 Task: In the  document promotion Apply all border to the tabe with  'with box; Style line and width 1 pt 'Select Header and apply  'Bold' Select the text and align it to the  Center
Action: Mouse pressed left at (355, 184)
Screenshot: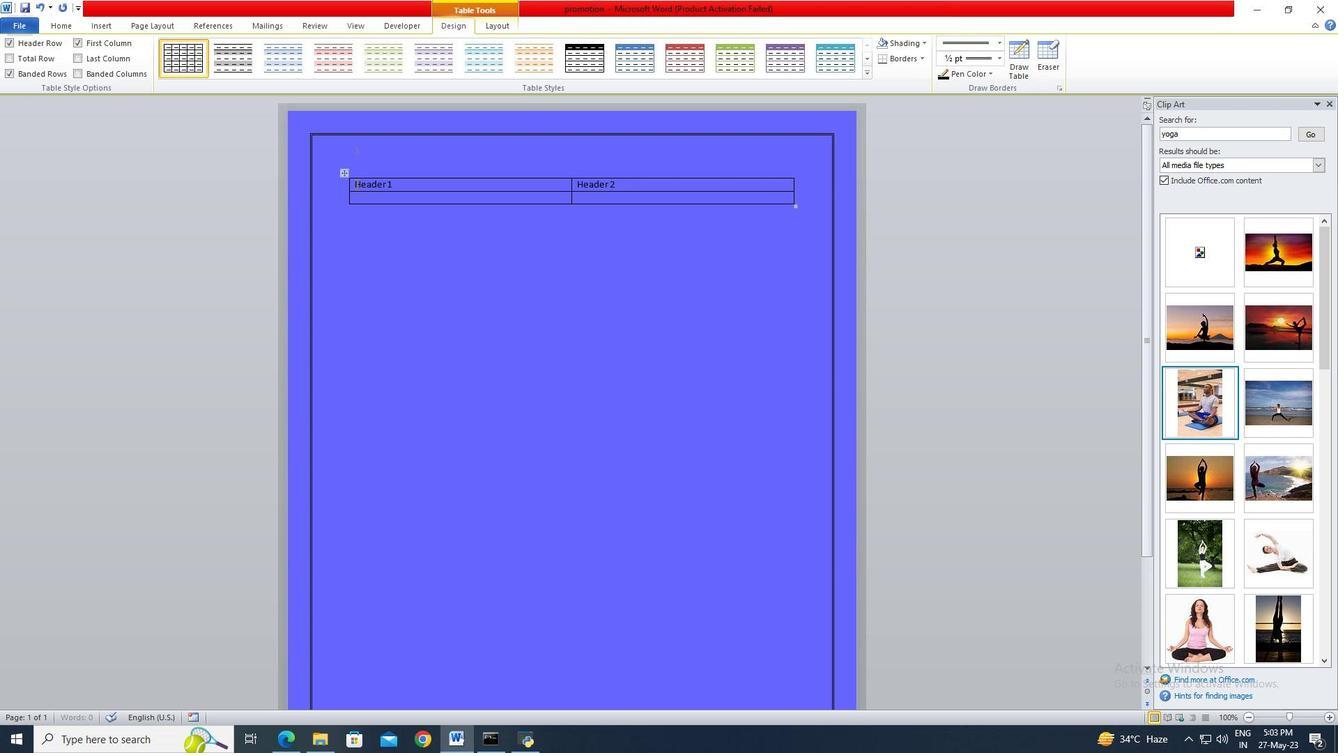 
Action: Key pressed ctrl+A
Screenshot: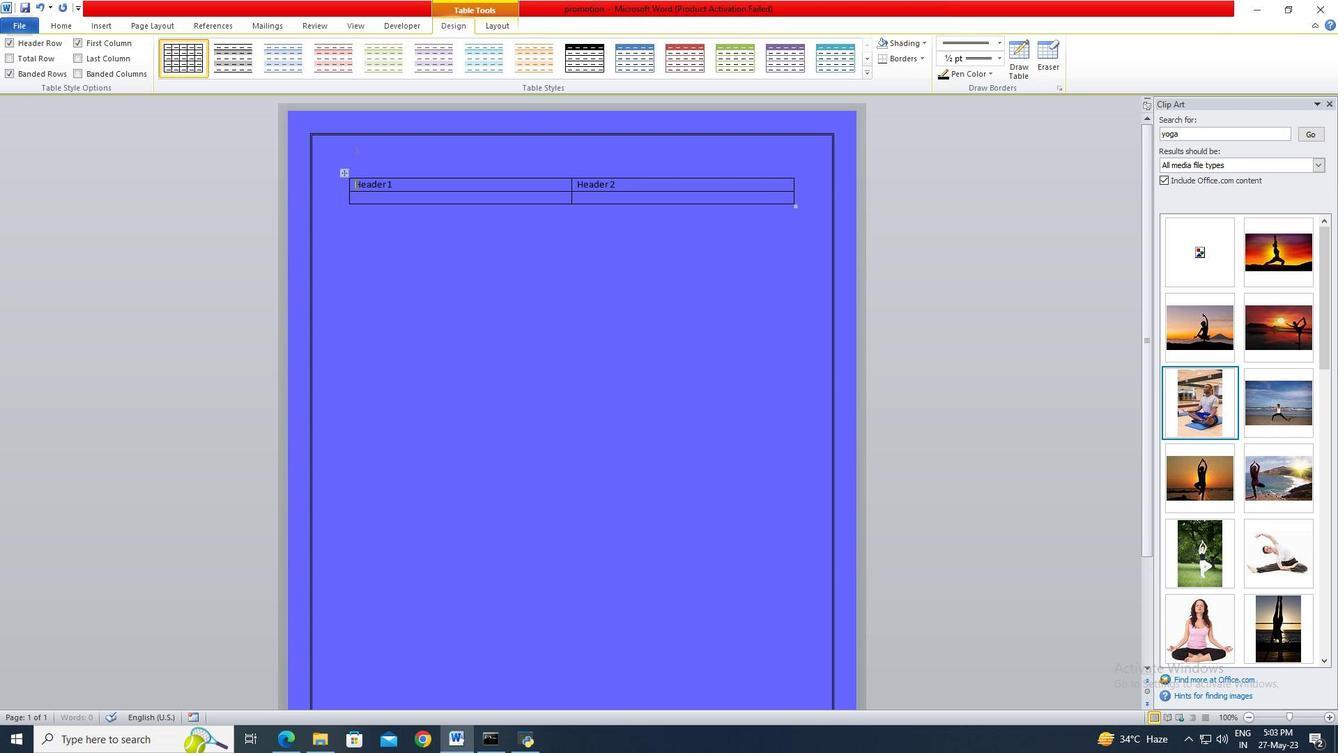 
Action: Mouse moved to (435, 73)
Screenshot: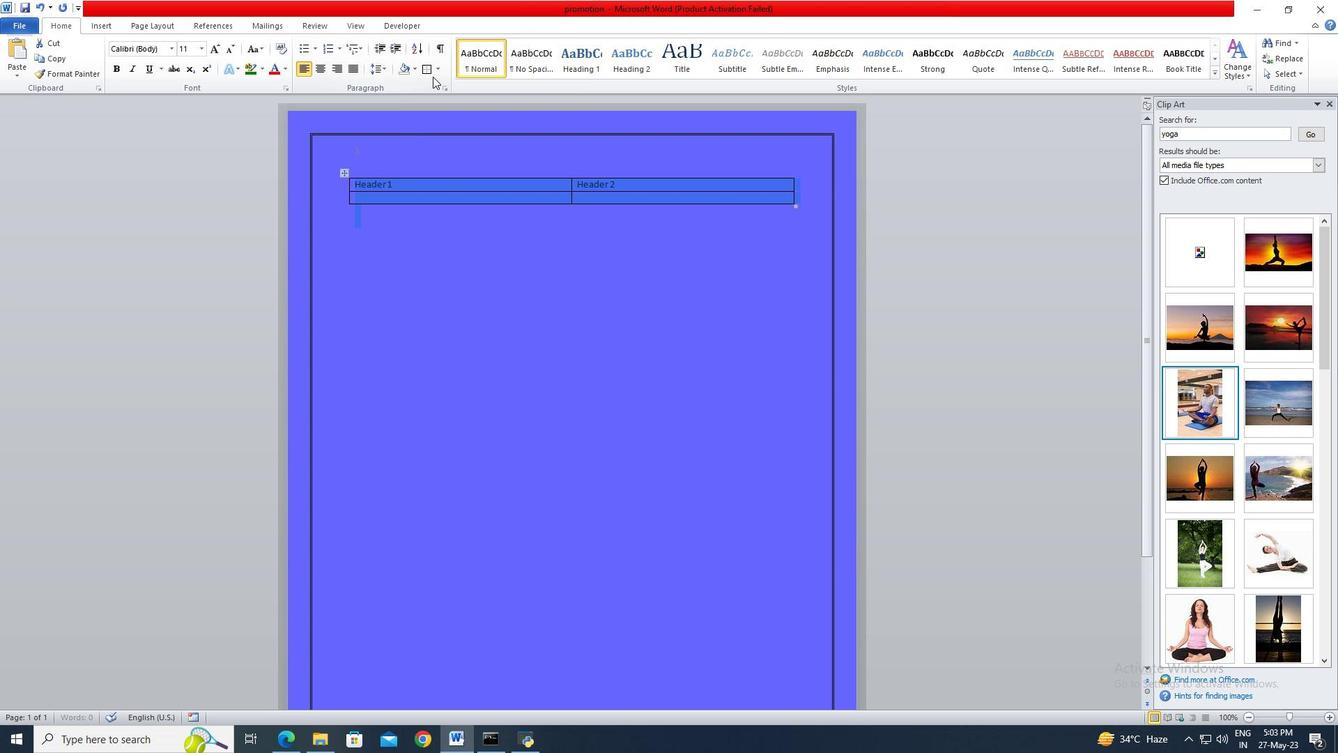 
Action: Mouse pressed left at (435, 73)
Screenshot: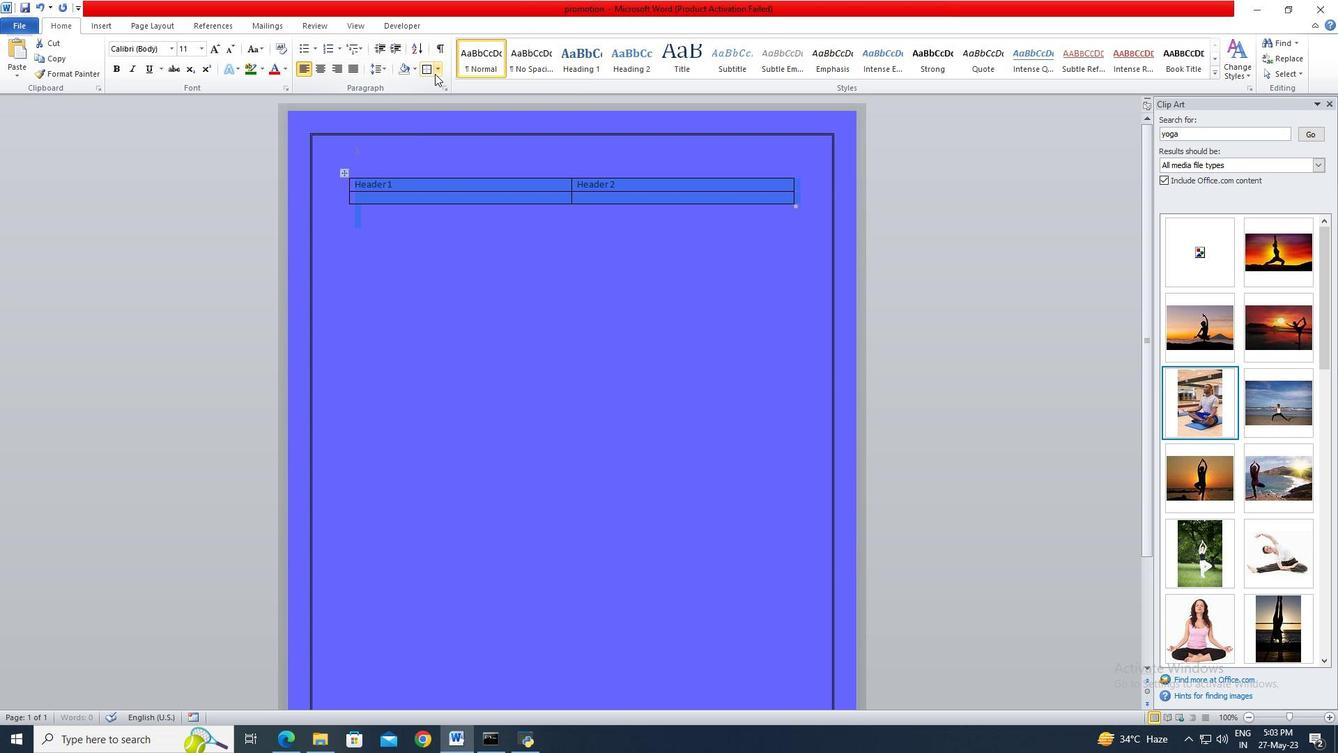 
Action: Mouse moved to (445, 324)
Screenshot: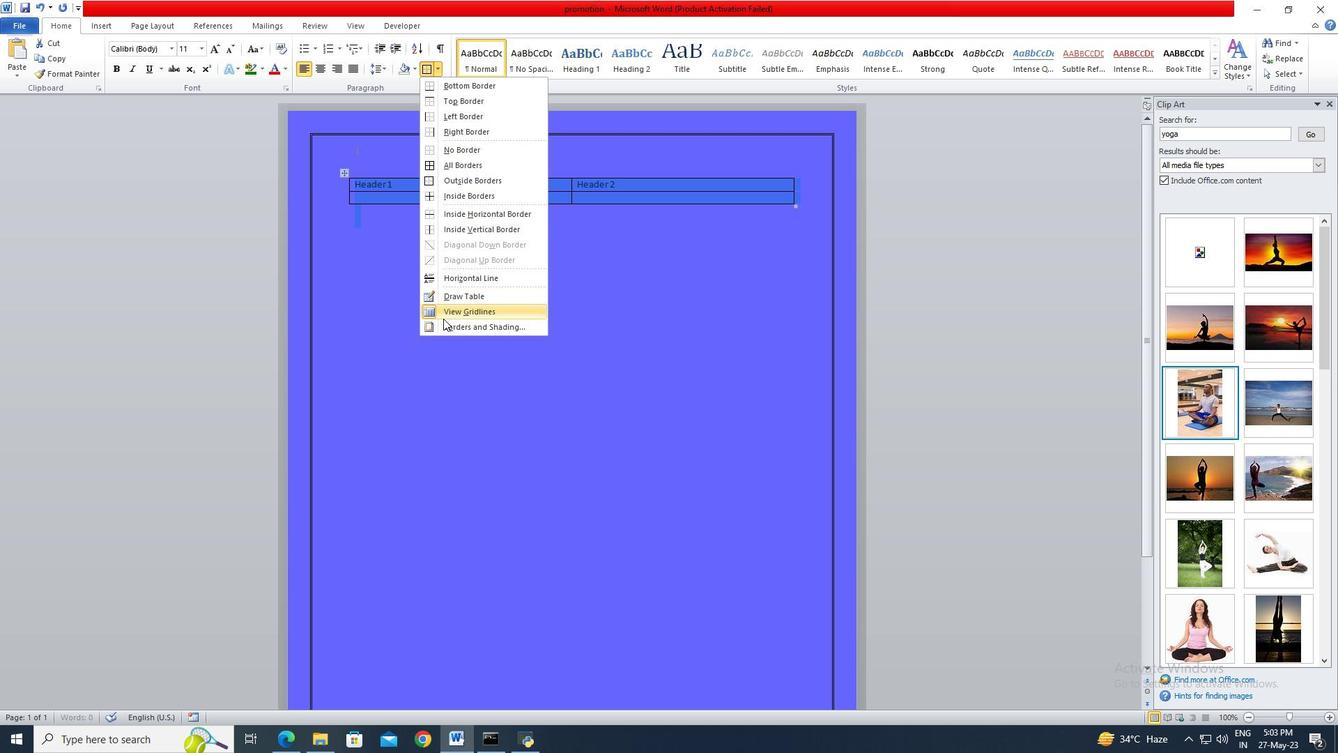 
Action: Mouse pressed left at (445, 324)
Screenshot: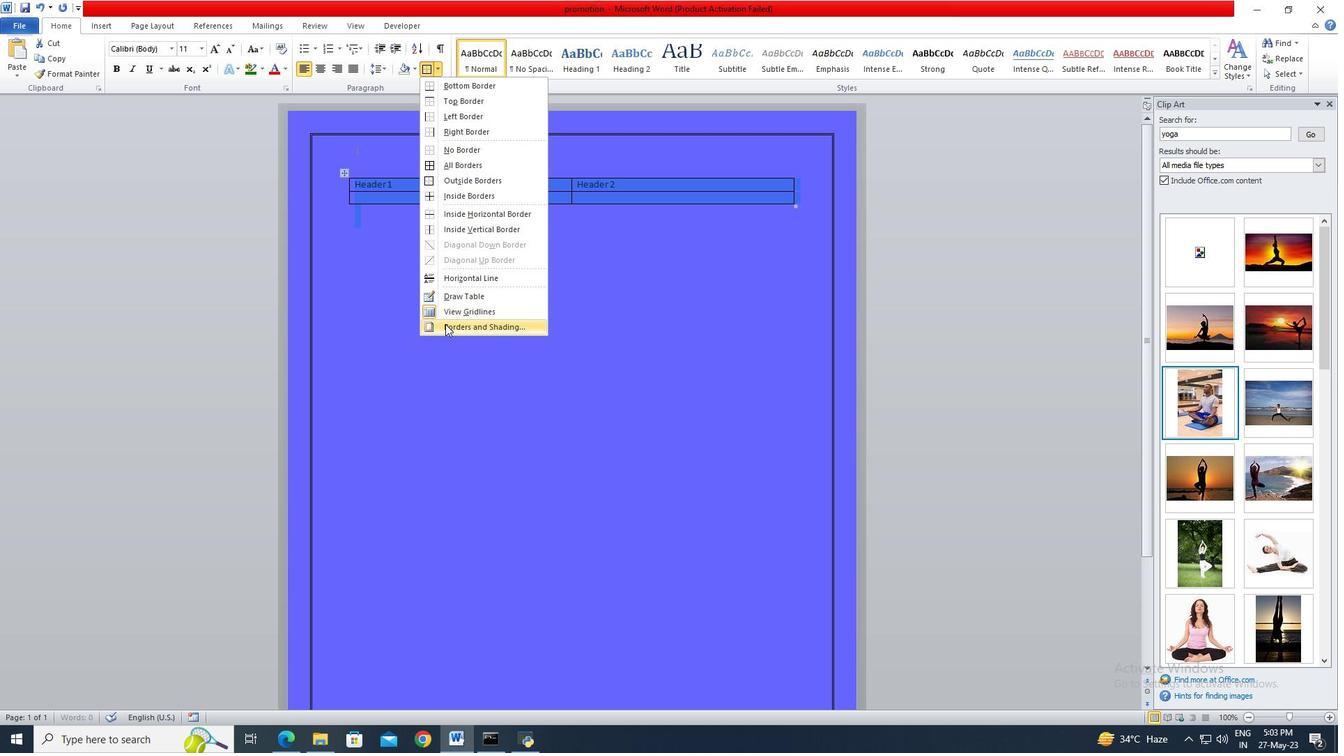 
Action: Mouse moved to (506, 316)
Screenshot: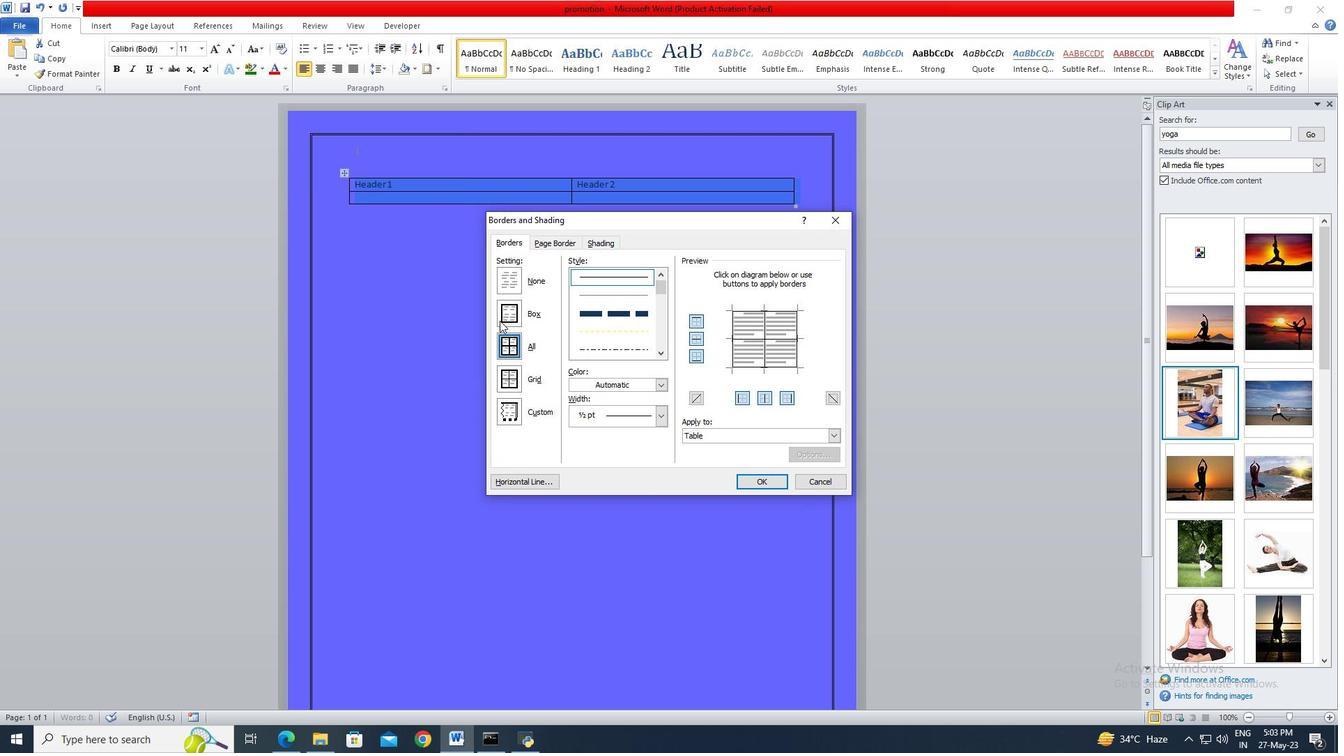 
Action: Mouse pressed left at (506, 316)
Screenshot: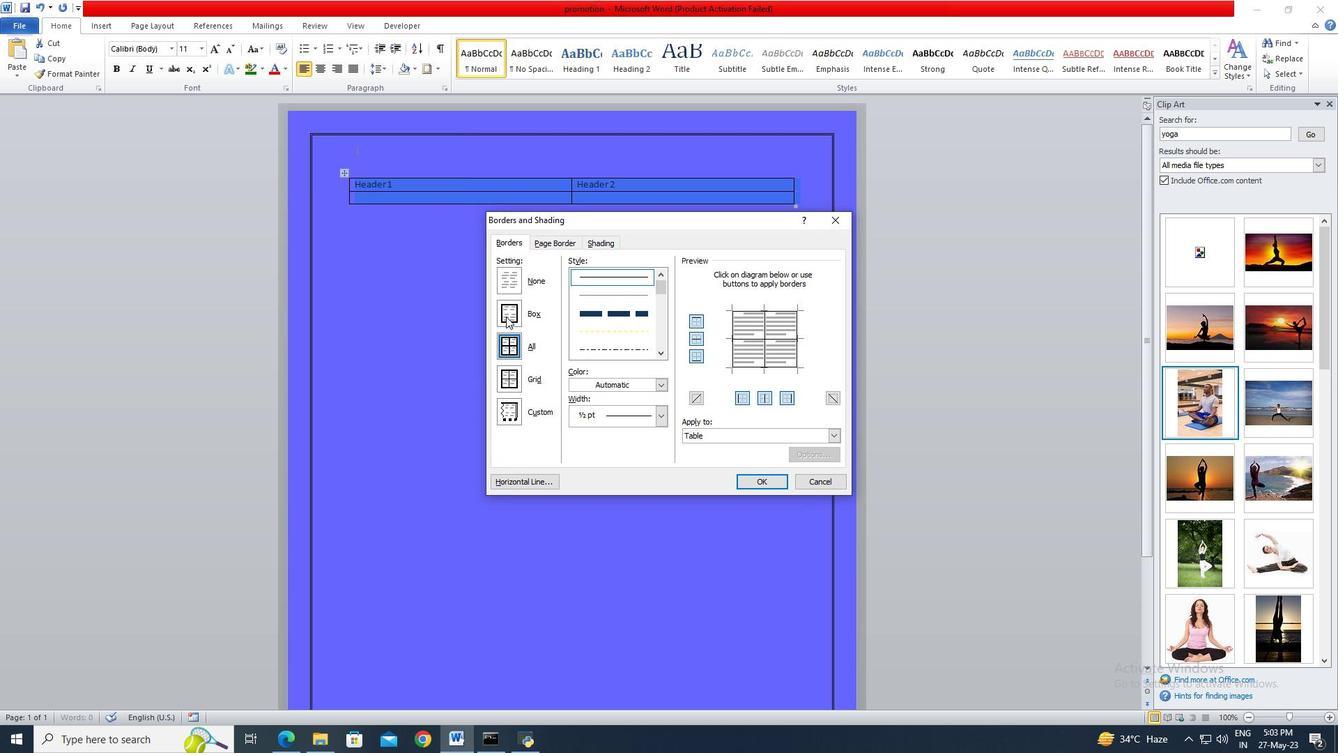 
Action: Mouse moved to (594, 280)
Screenshot: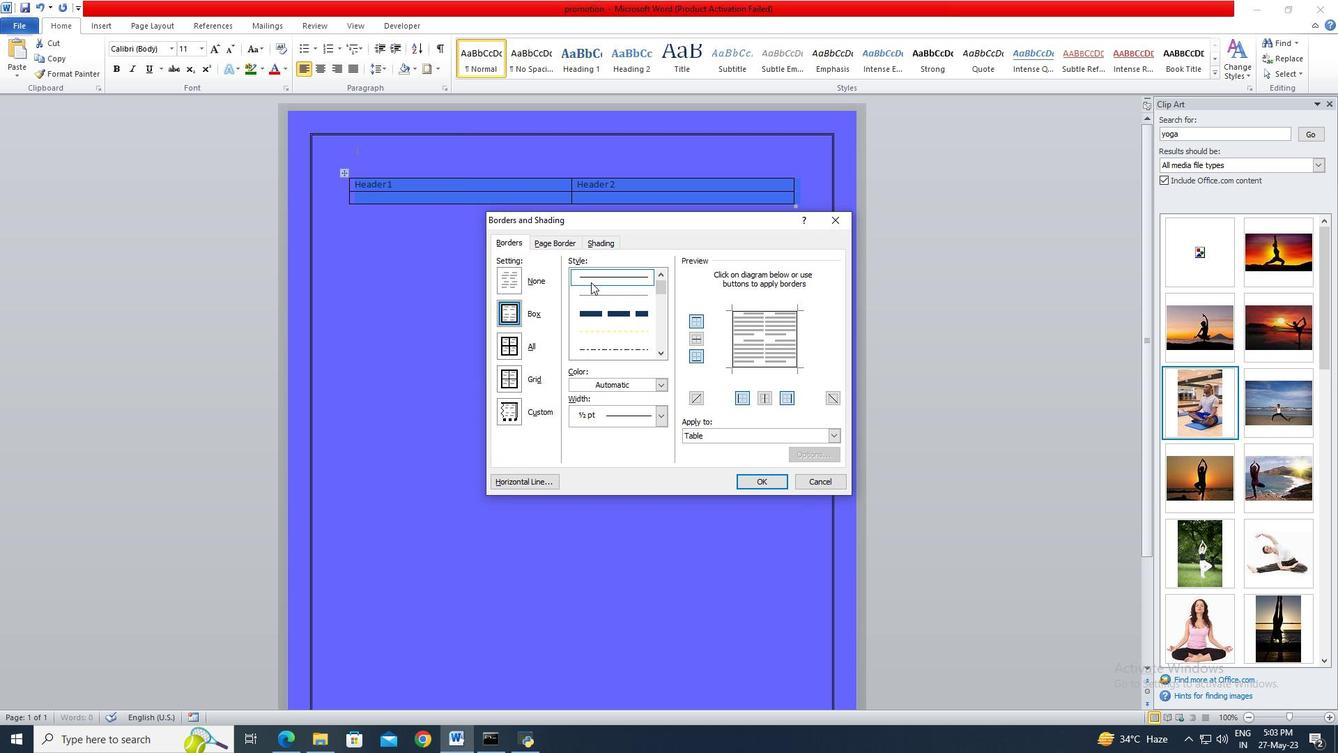 
Action: Mouse pressed left at (594, 280)
Screenshot: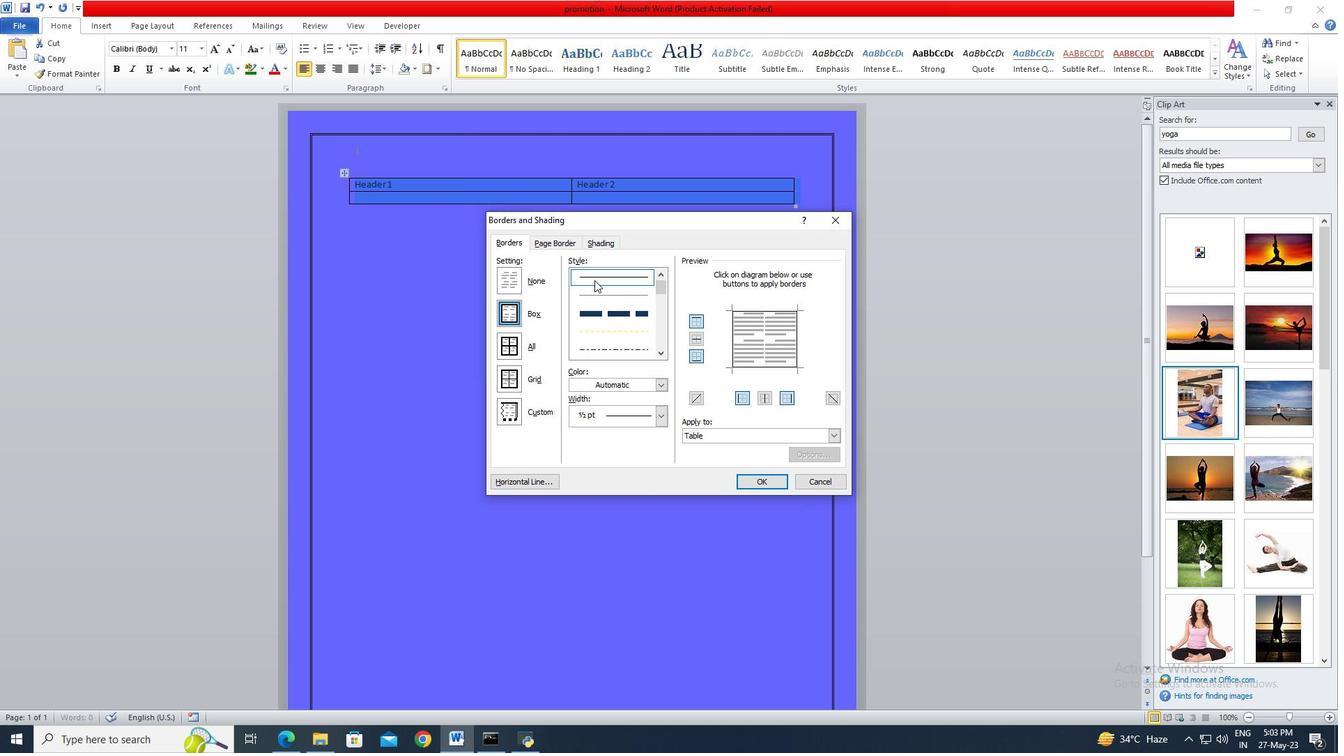 
Action: Mouse moved to (660, 416)
Screenshot: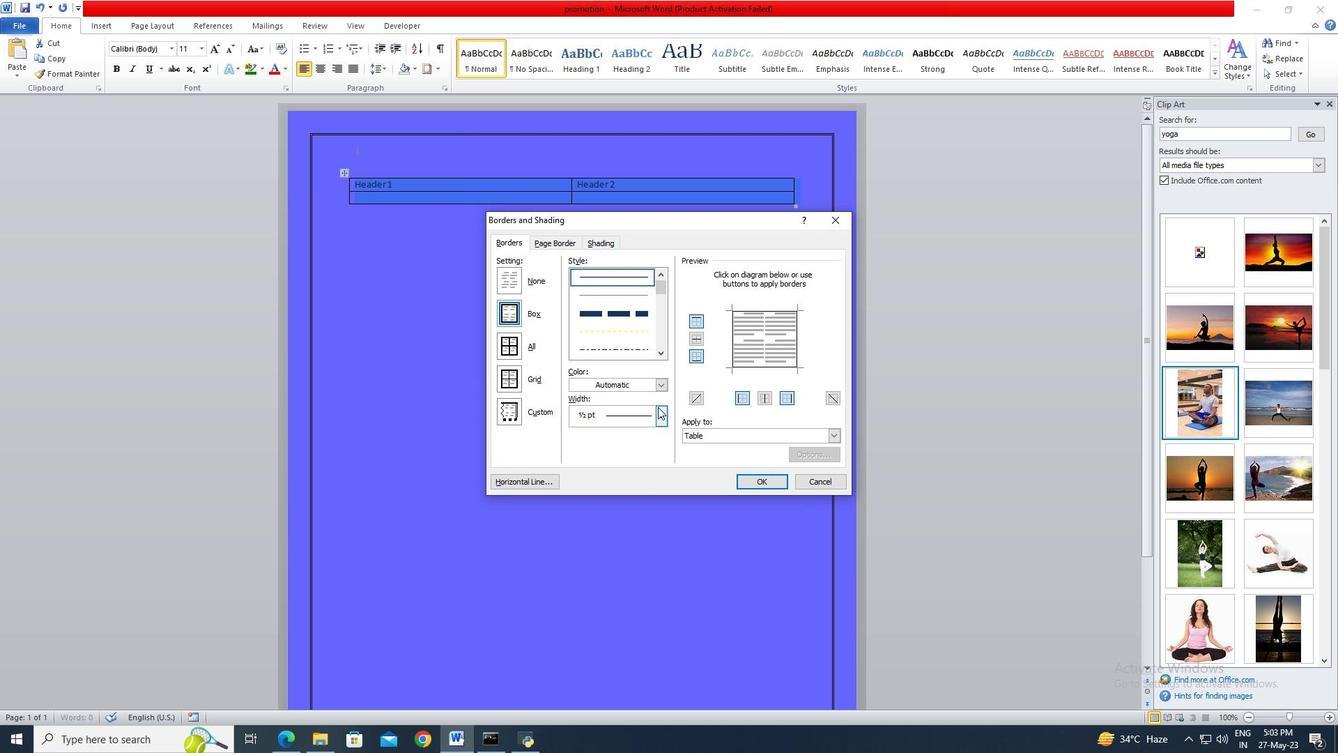
Action: Mouse pressed left at (660, 416)
Screenshot: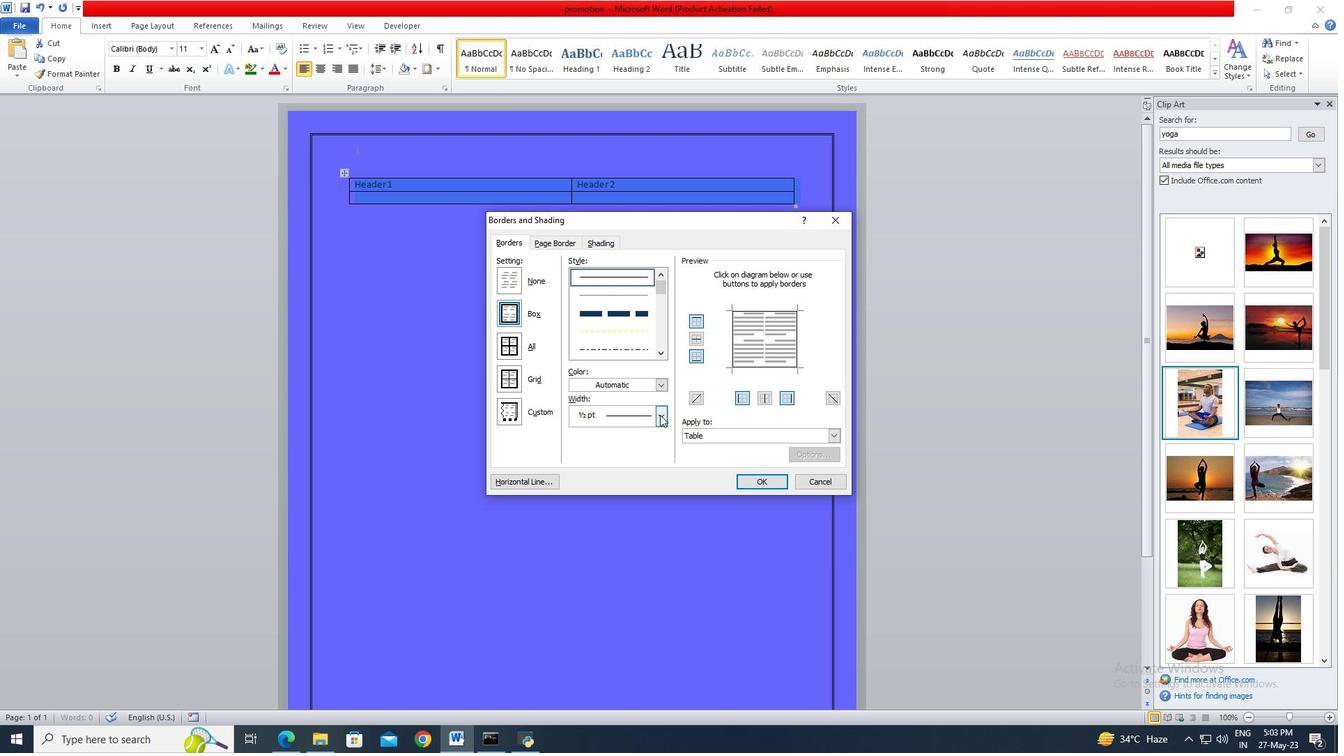 
Action: Mouse moved to (649, 485)
Screenshot: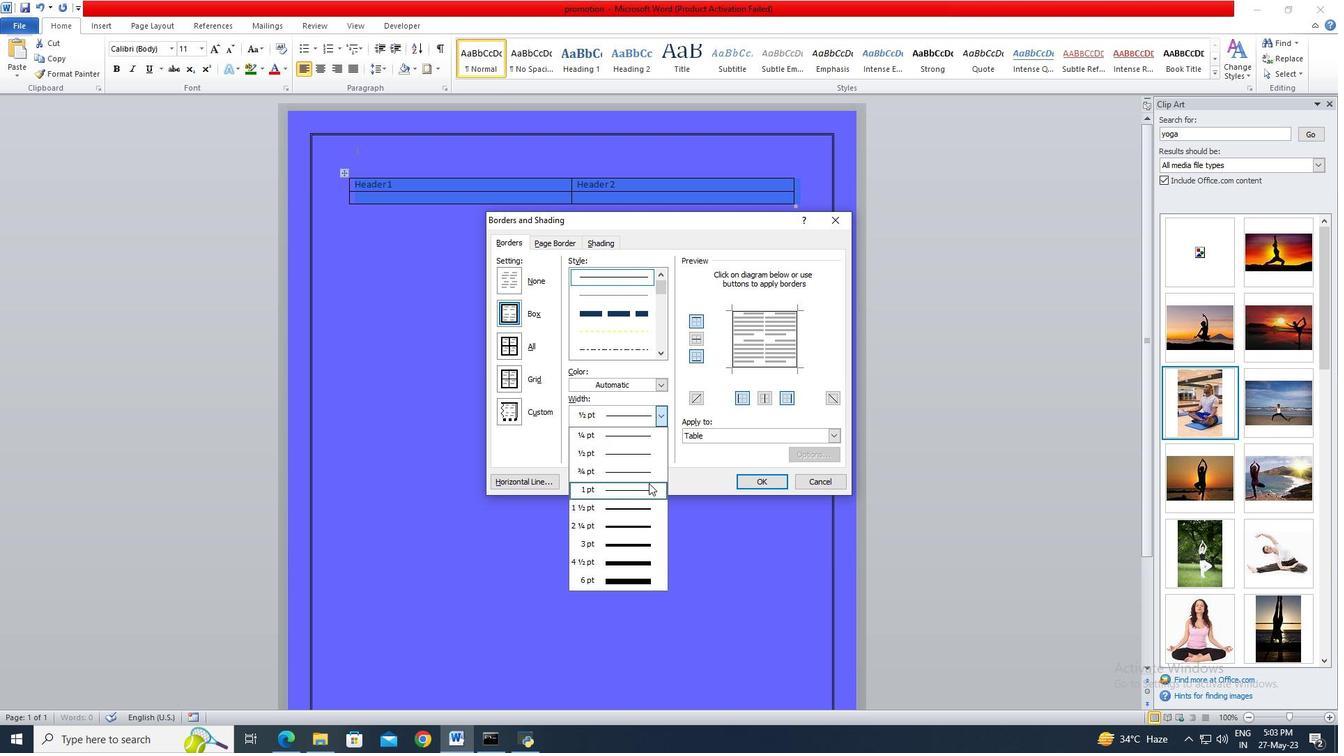 
Action: Mouse pressed left at (649, 485)
Screenshot: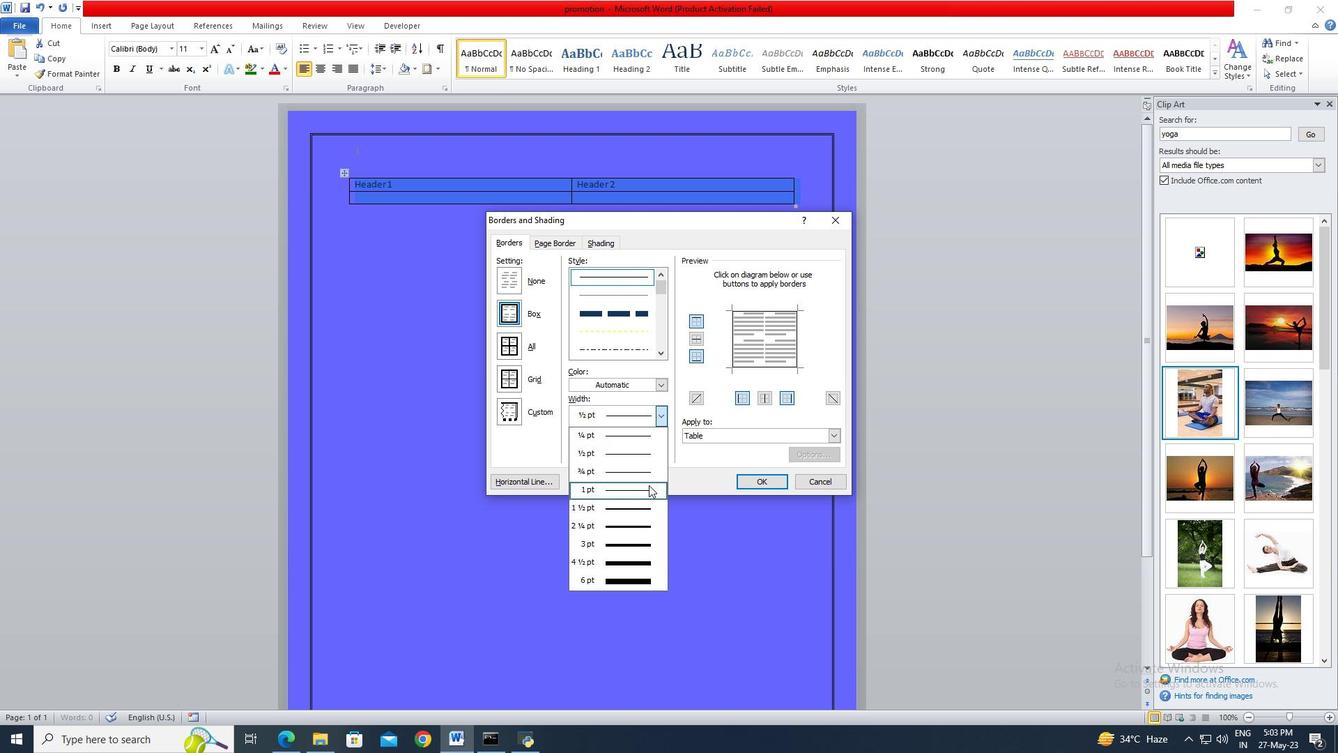 
Action: Mouse moved to (752, 475)
Screenshot: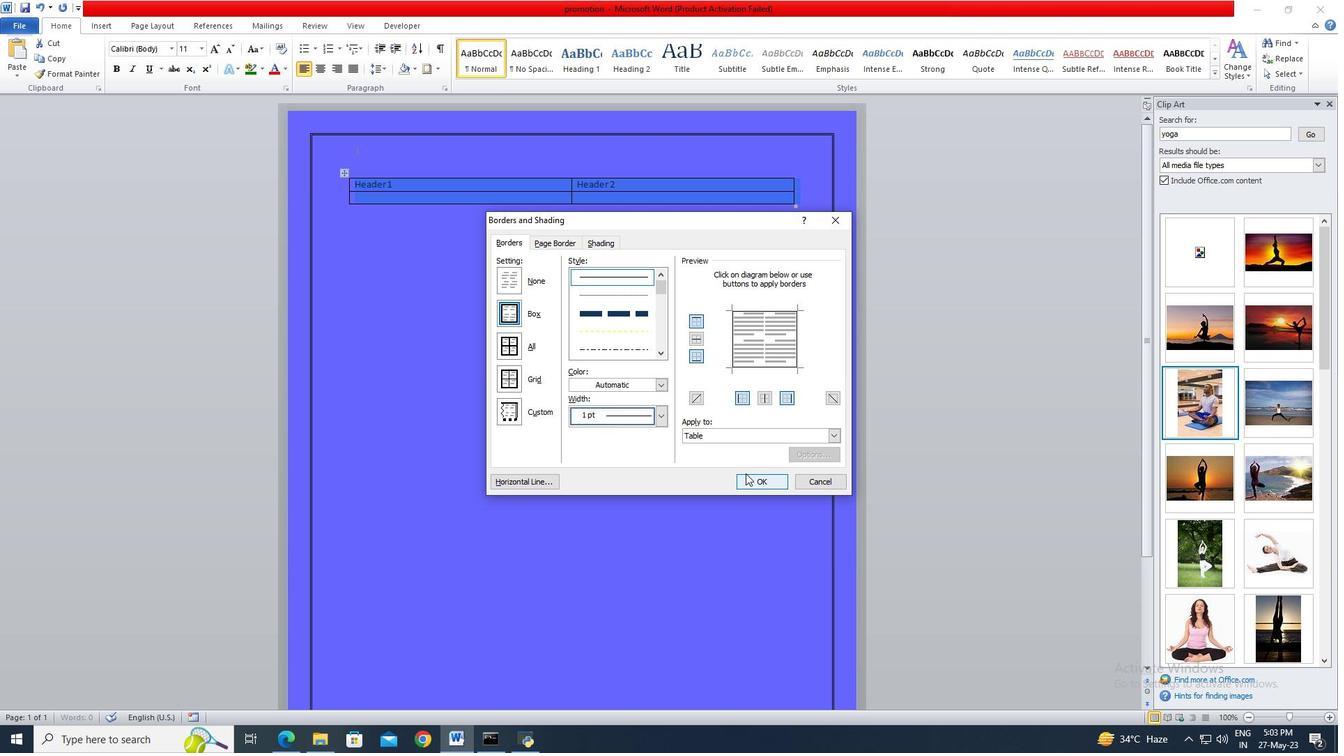 
Action: Mouse pressed left at (752, 475)
Screenshot: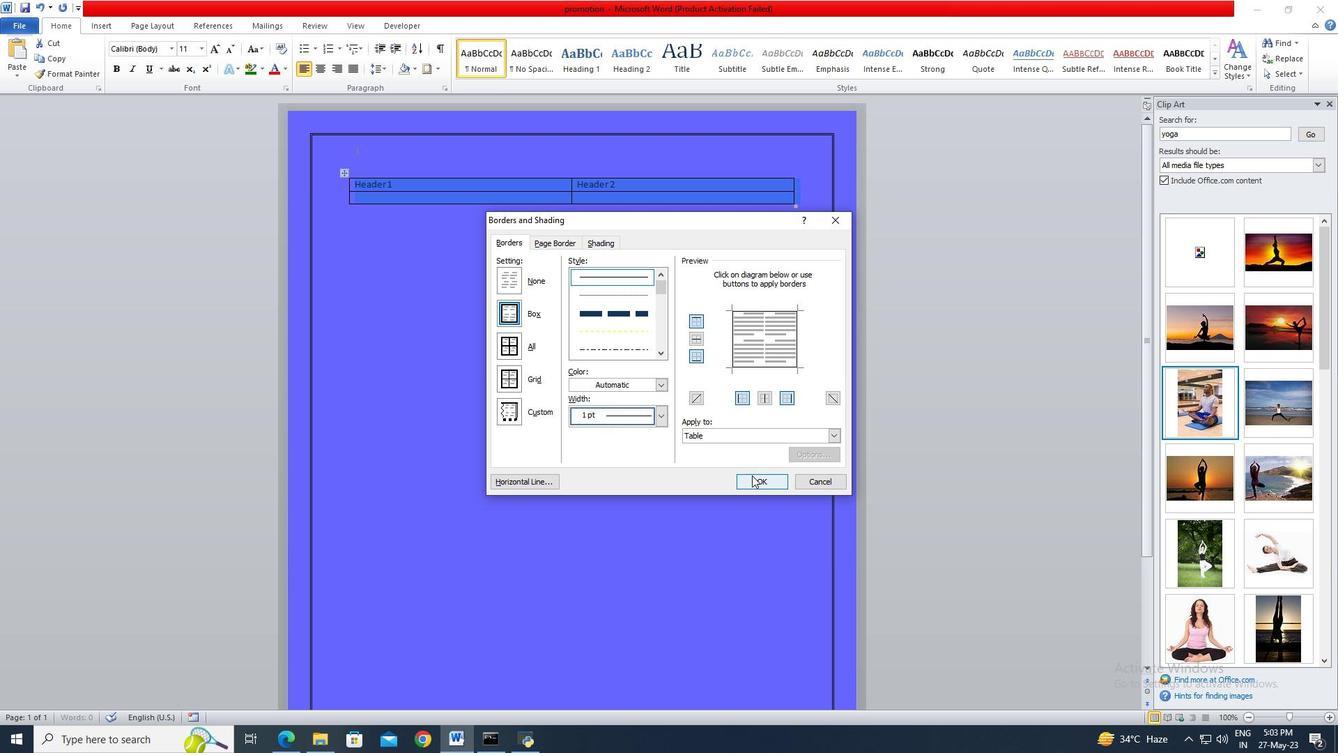 
Action: Mouse moved to (358, 182)
Screenshot: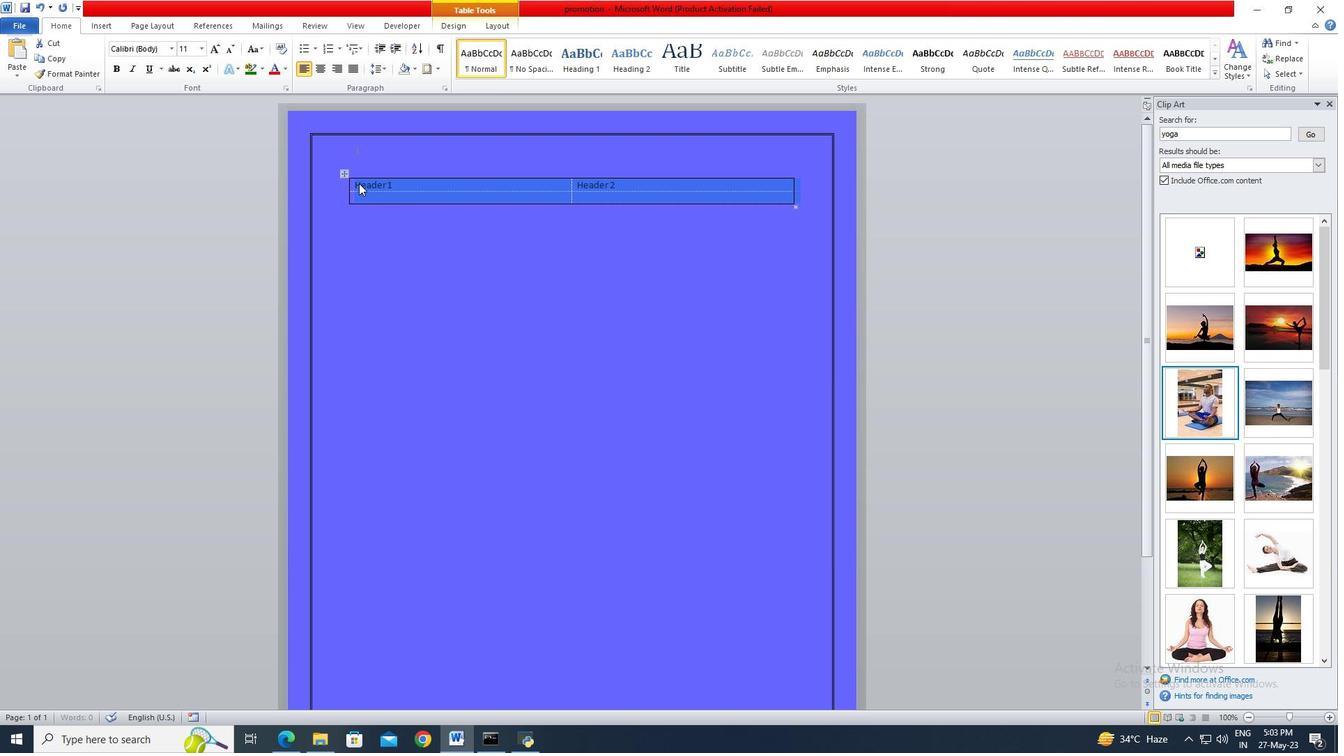 
Action: Mouse pressed left at (358, 182)
Screenshot: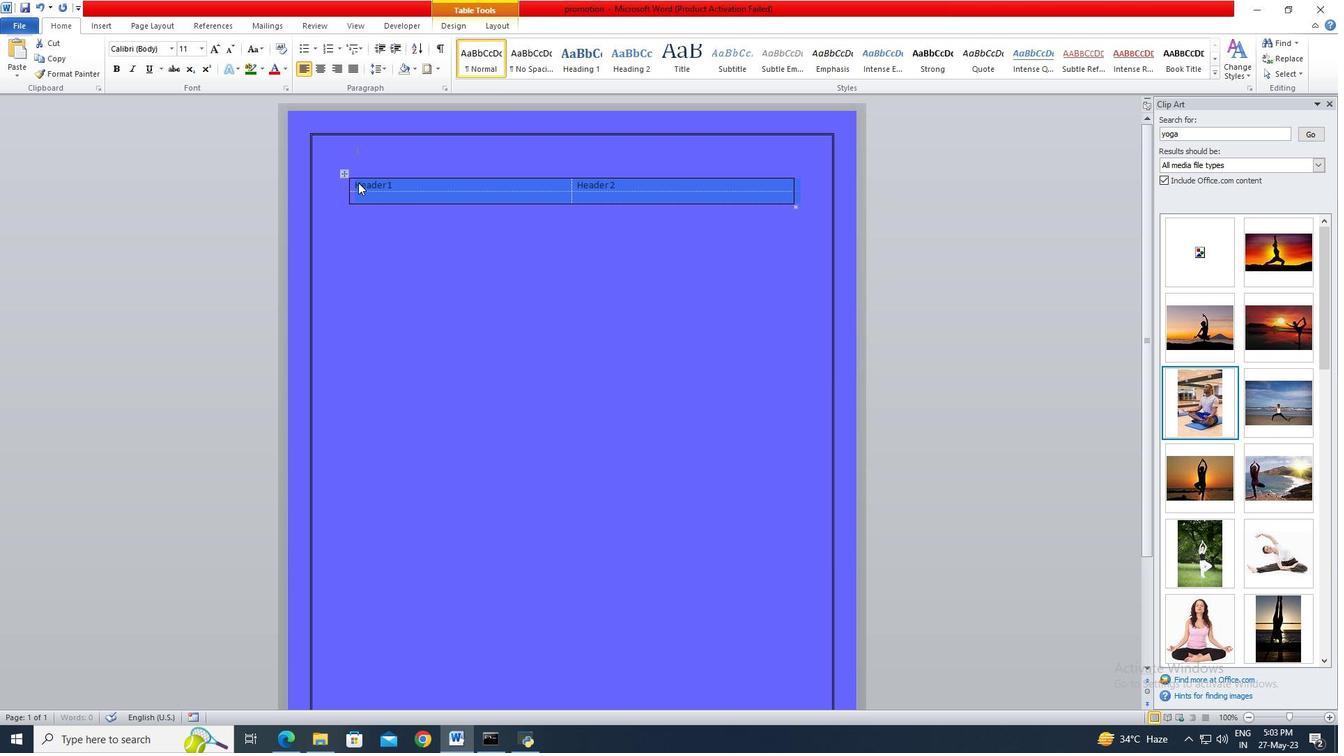 
Action: Key pressed <Key.left><Key.shift><Key.right><Key.right><Key.end><Key.end>
Screenshot: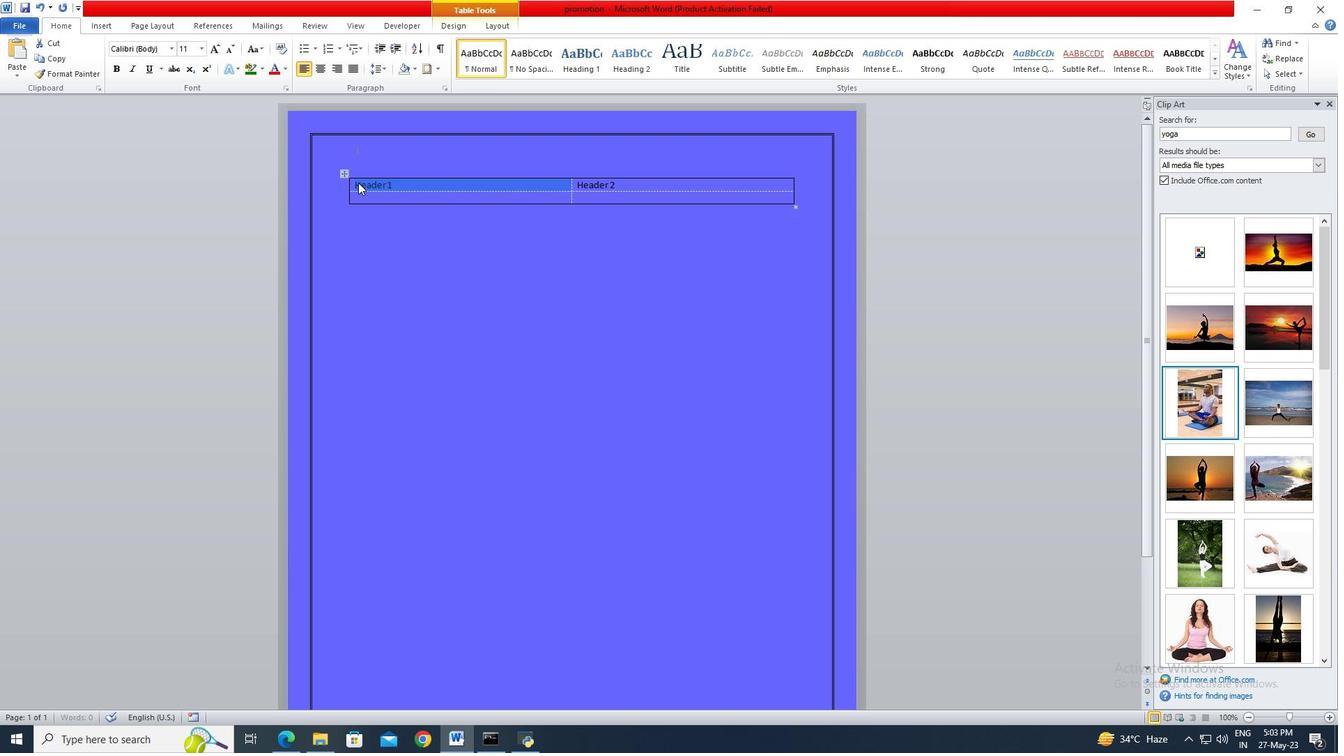 
Action: Mouse moved to (121, 68)
Screenshot: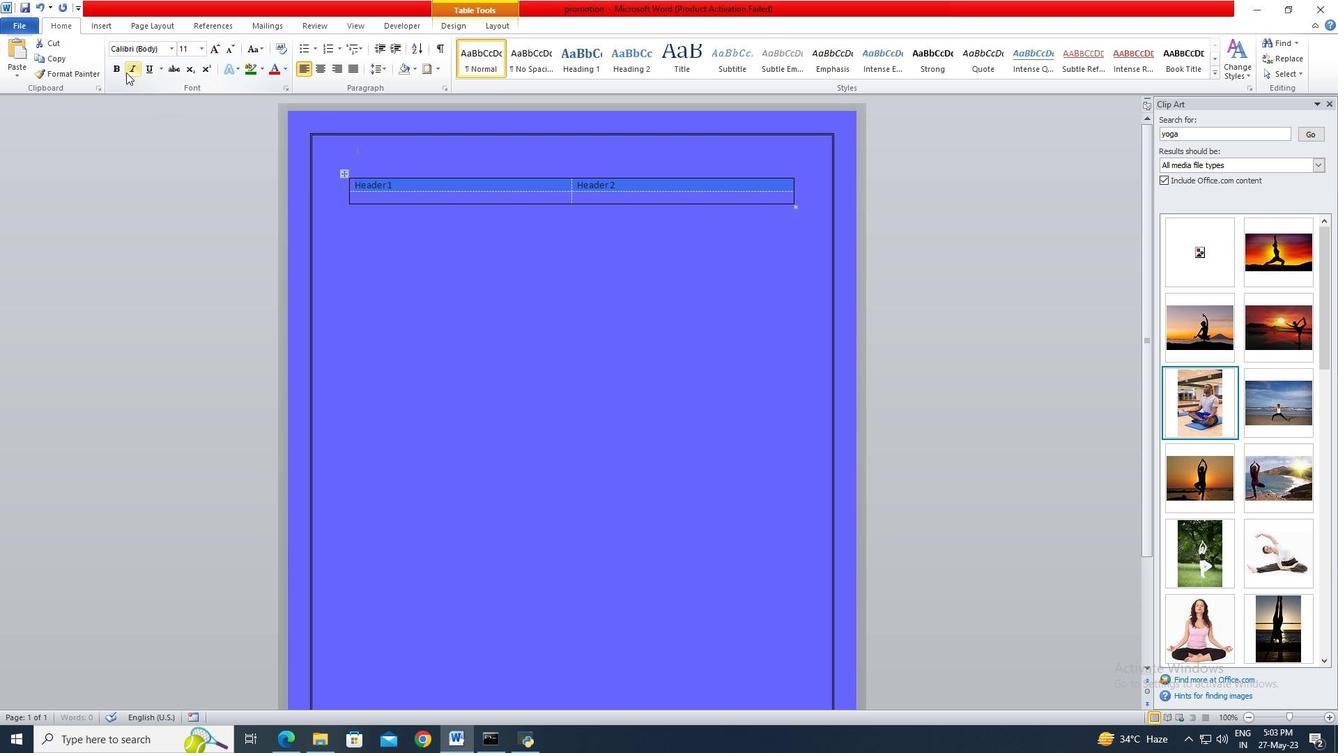 
Action: Mouse pressed left at (121, 68)
Screenshot: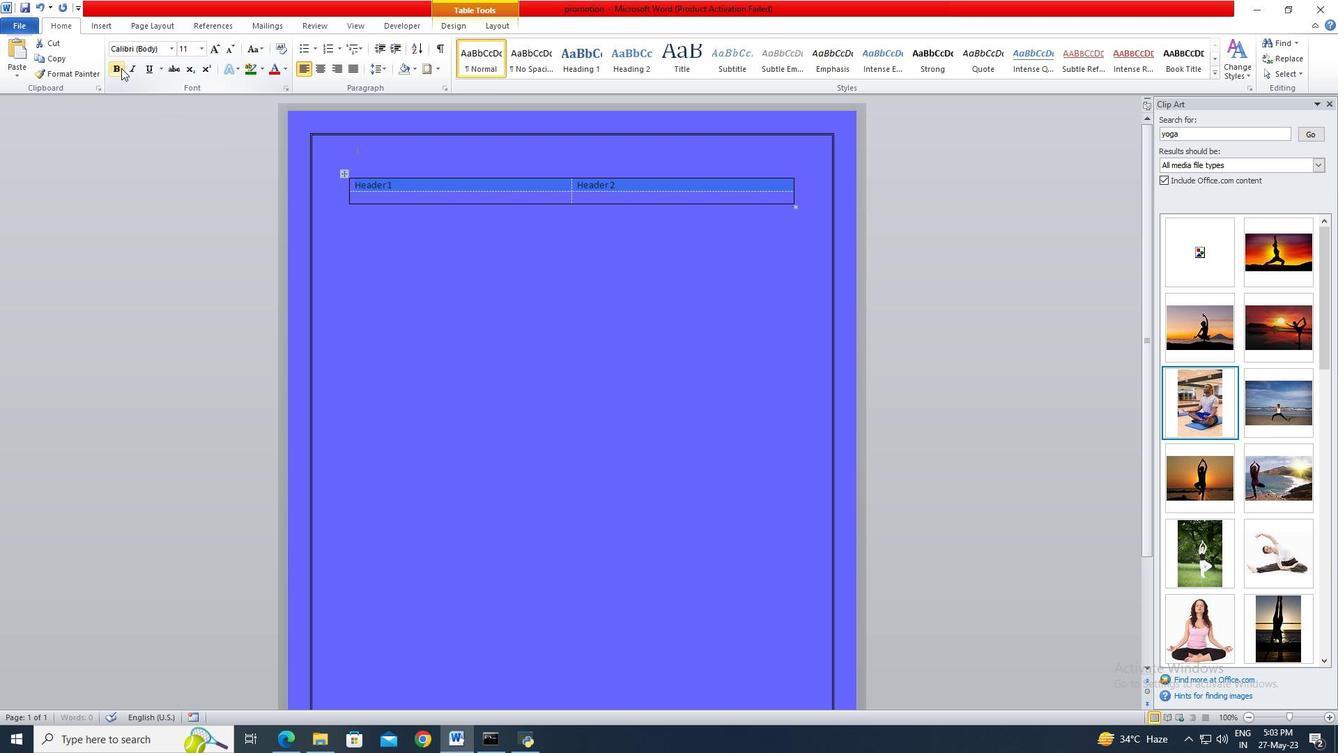 
Action: Mouse moved to (364, 116)
Screenshot: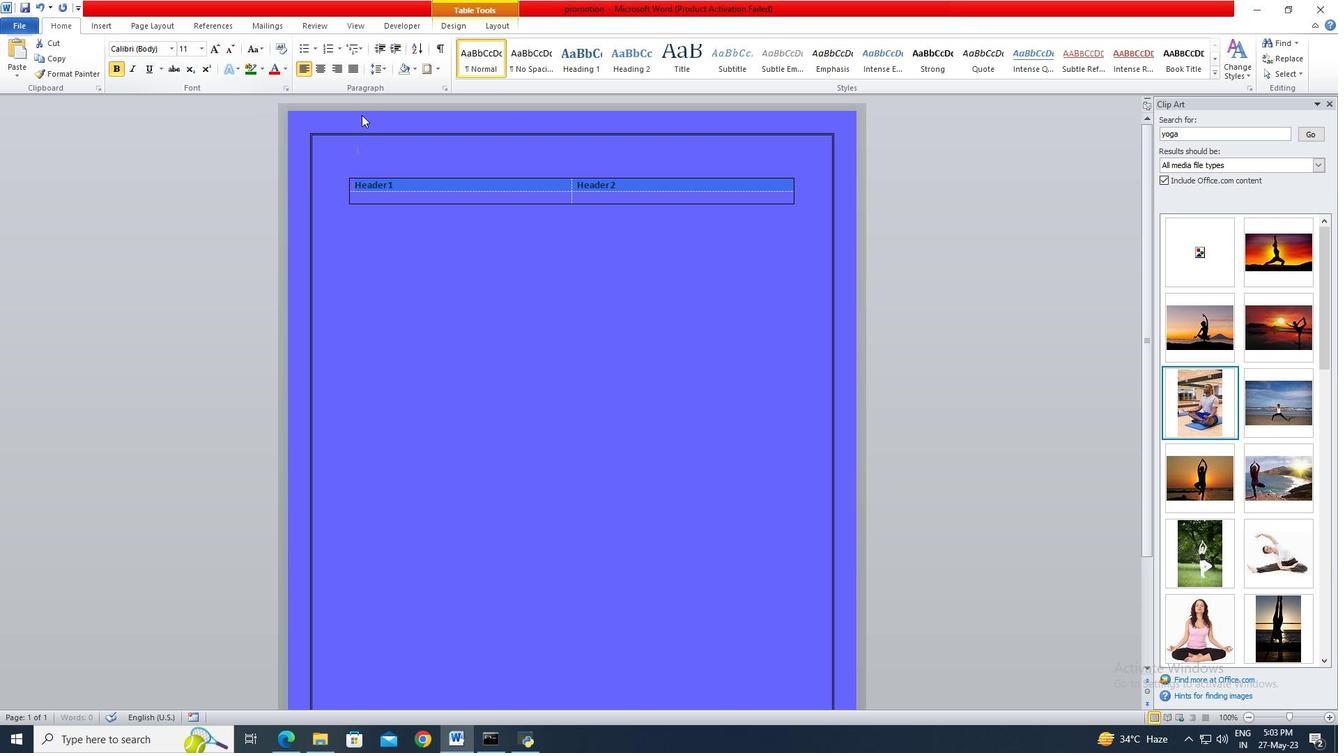 
Action: Key pressed ctrl+A
Screenshot: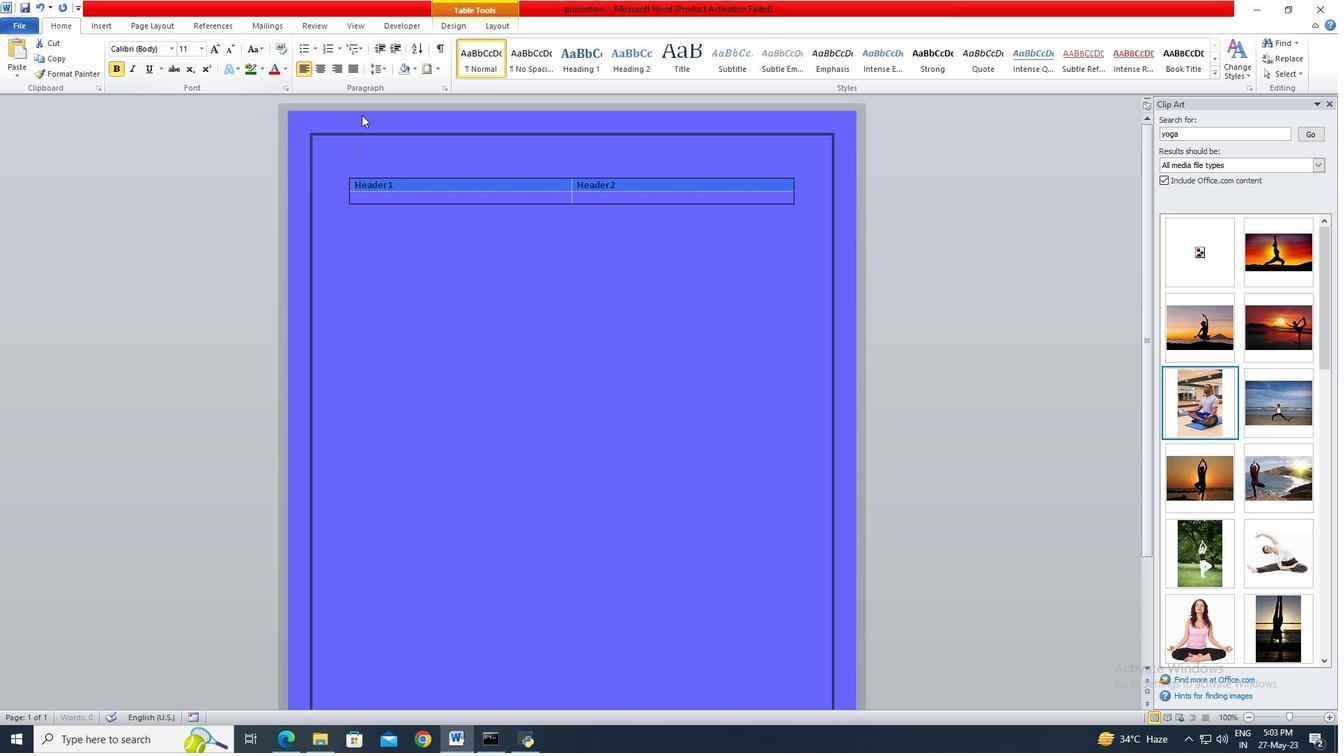 
Action: Mouse moved to (327, 71)
Screenshot: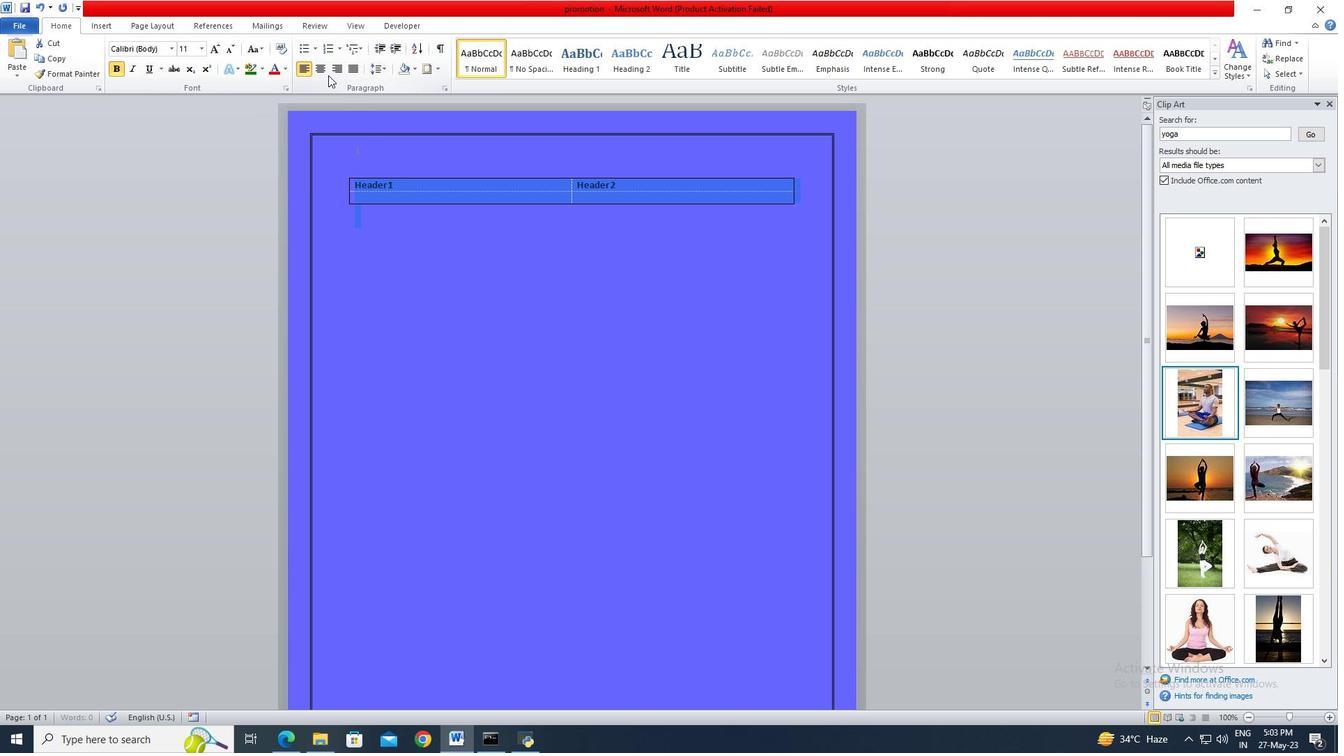 
Action: Mouse pressed left at (327, 71)
Screenshot: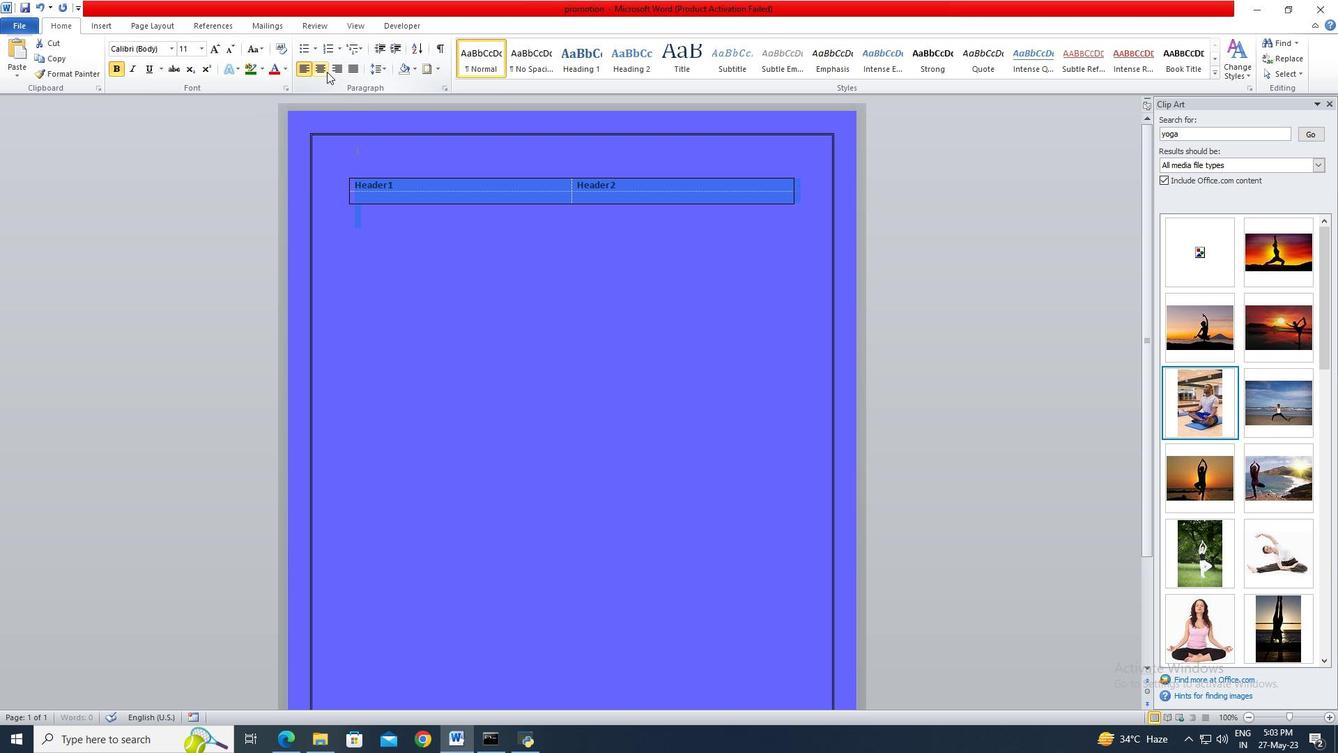 
Action: Mouse moved to (366, 180)
Screenshot: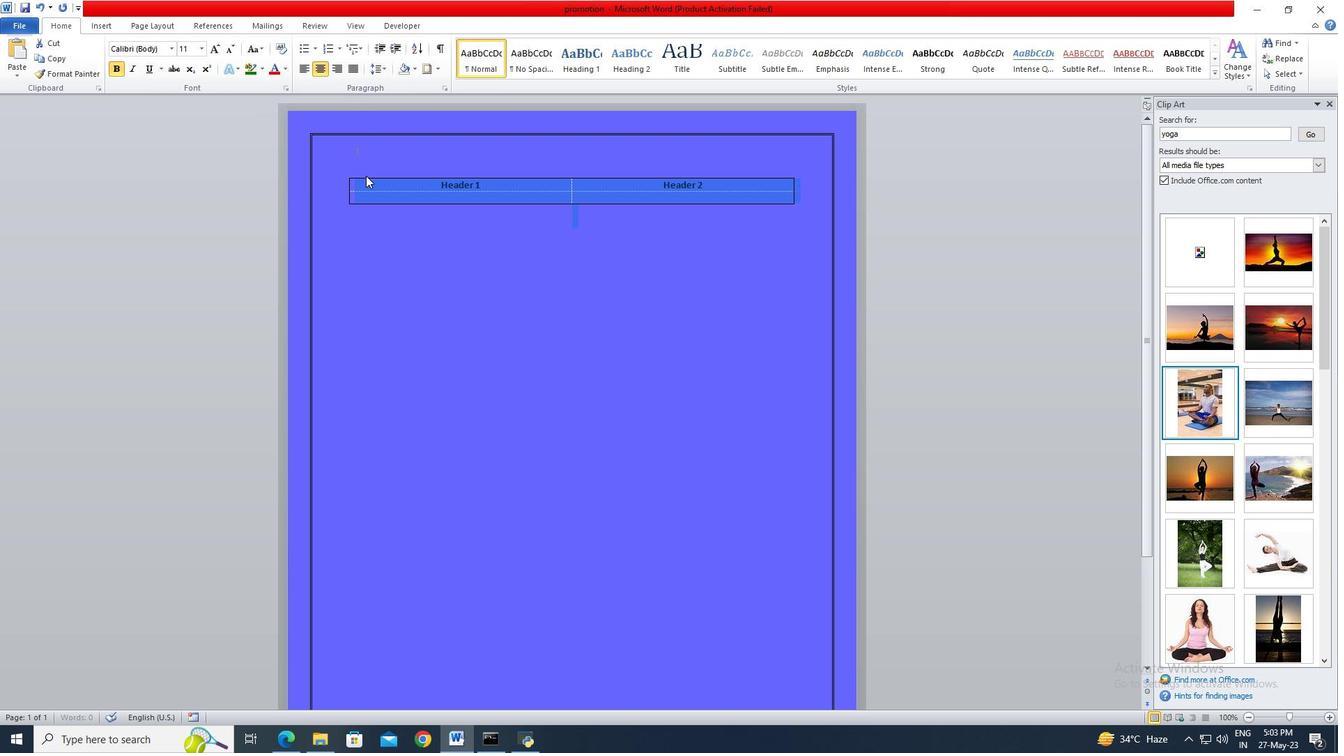 
Action: Mouse pressed left at (366, 180)
Screenshot: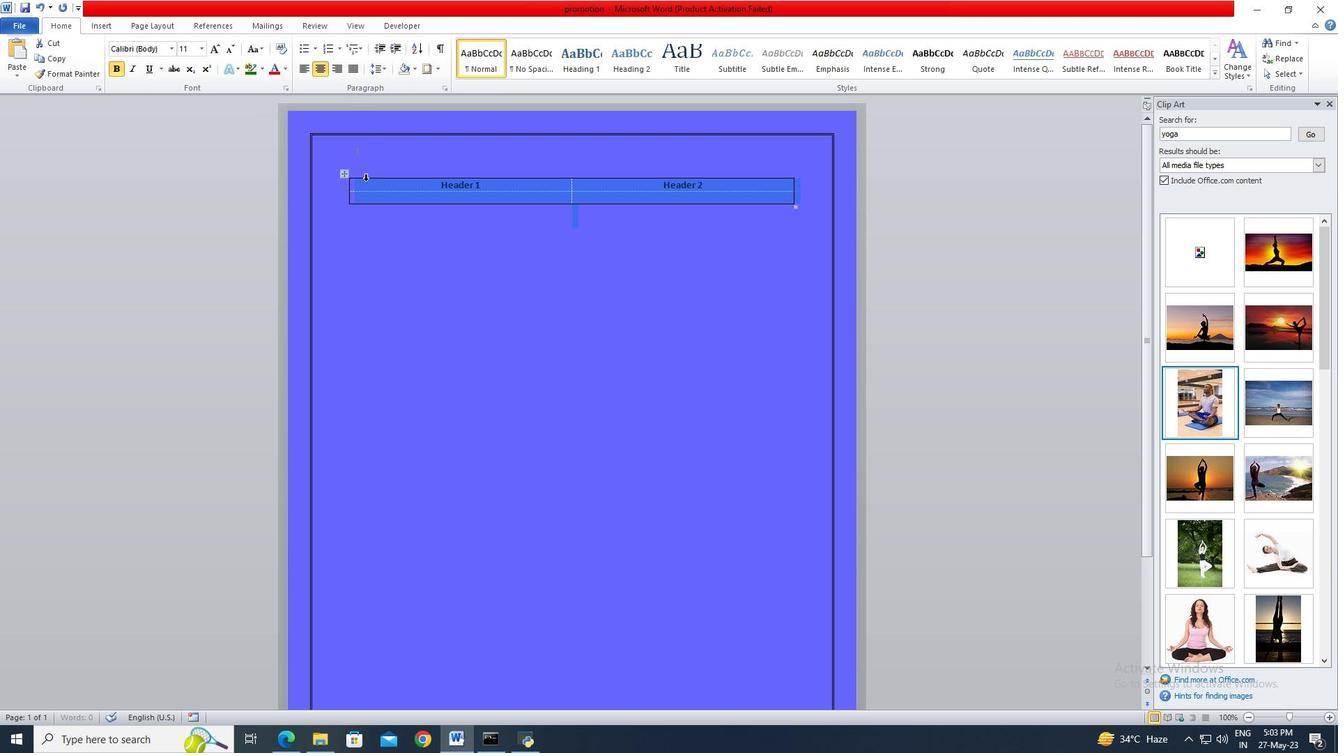 
Action: Mouse moved to (369, 187)
Screenshot: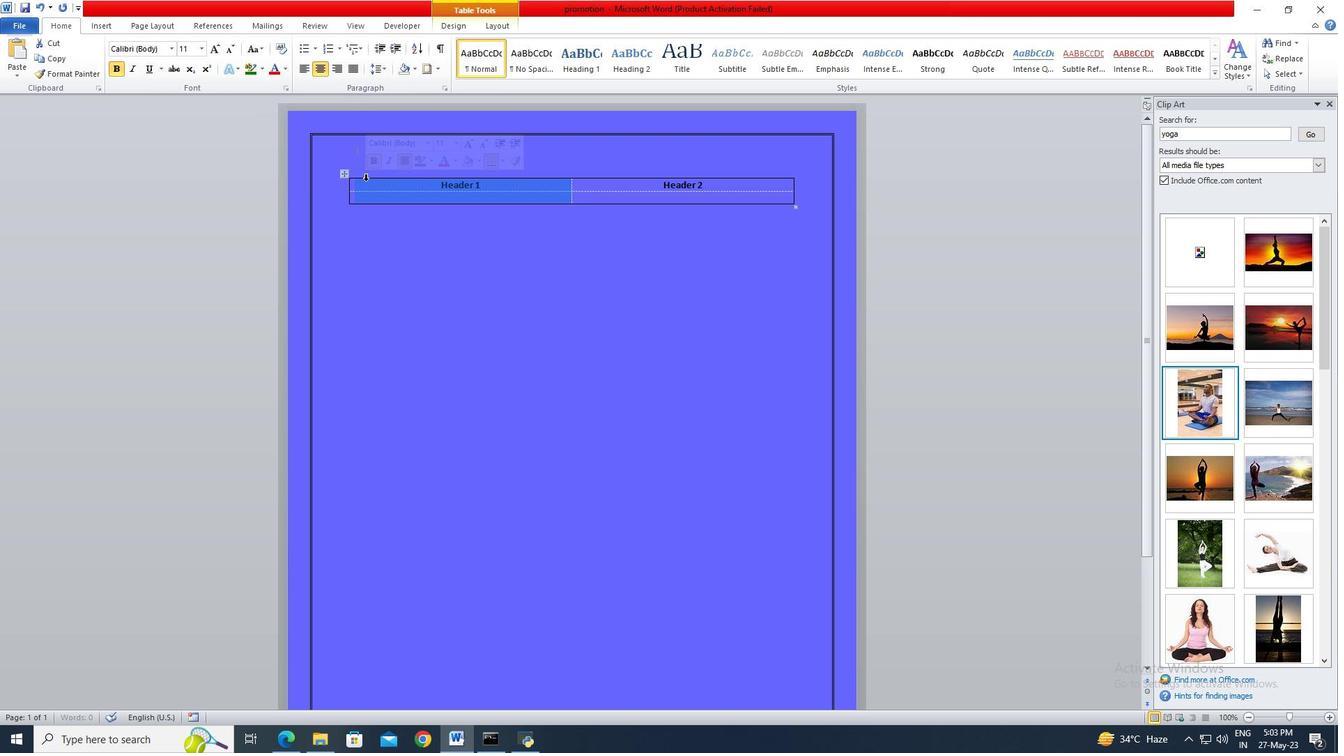 
Action: Mouse pressed left at (369, 187)
Screenshot: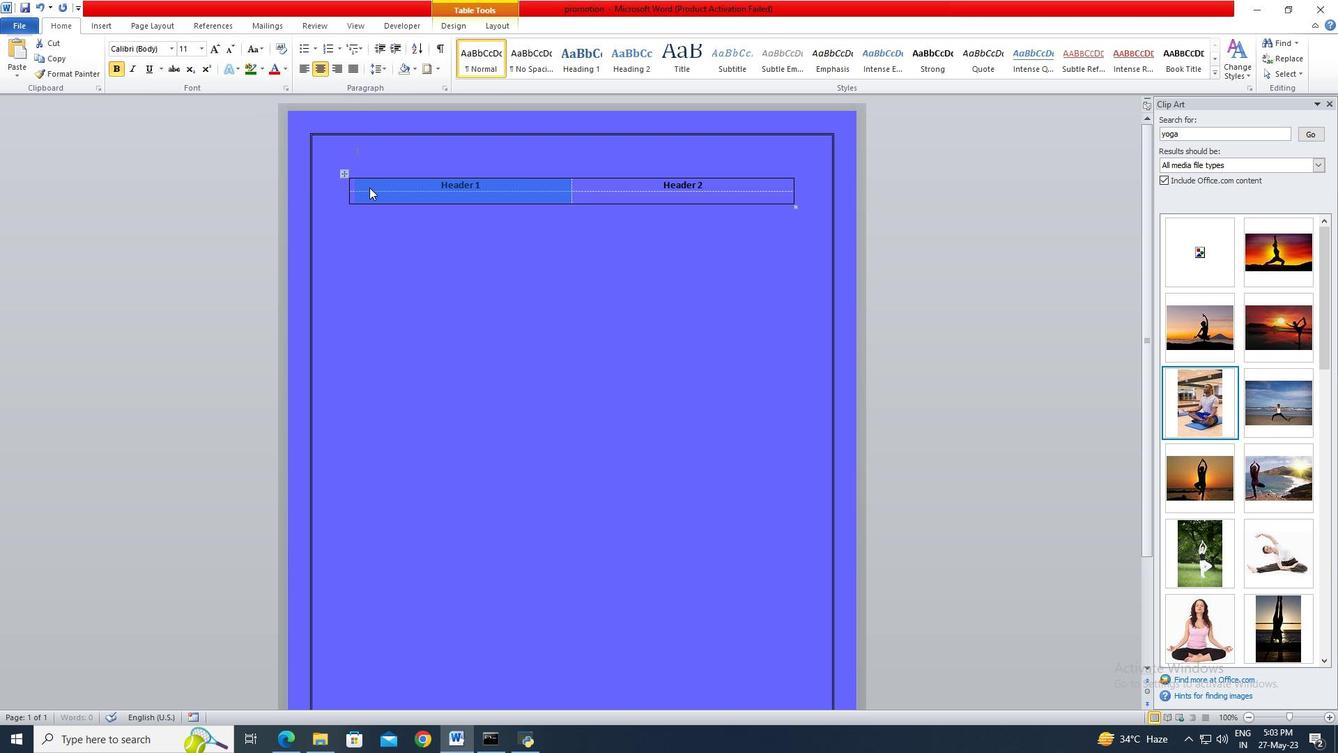 
